 Task: Sort the products in the category "Breakfast Bars" by unit price (low first).
Action: Mouse moved to (917, 310)
Screenshot: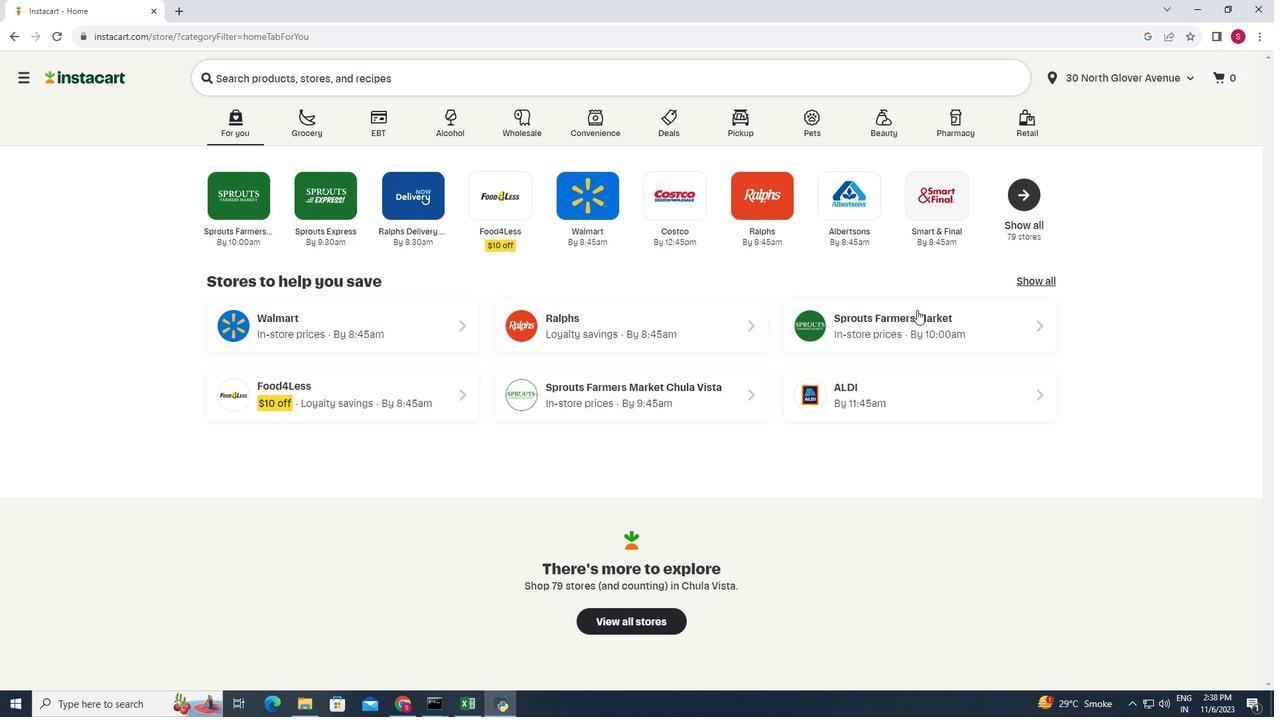 
Action: Mouse pressed left at (917, 310)
Screenshot: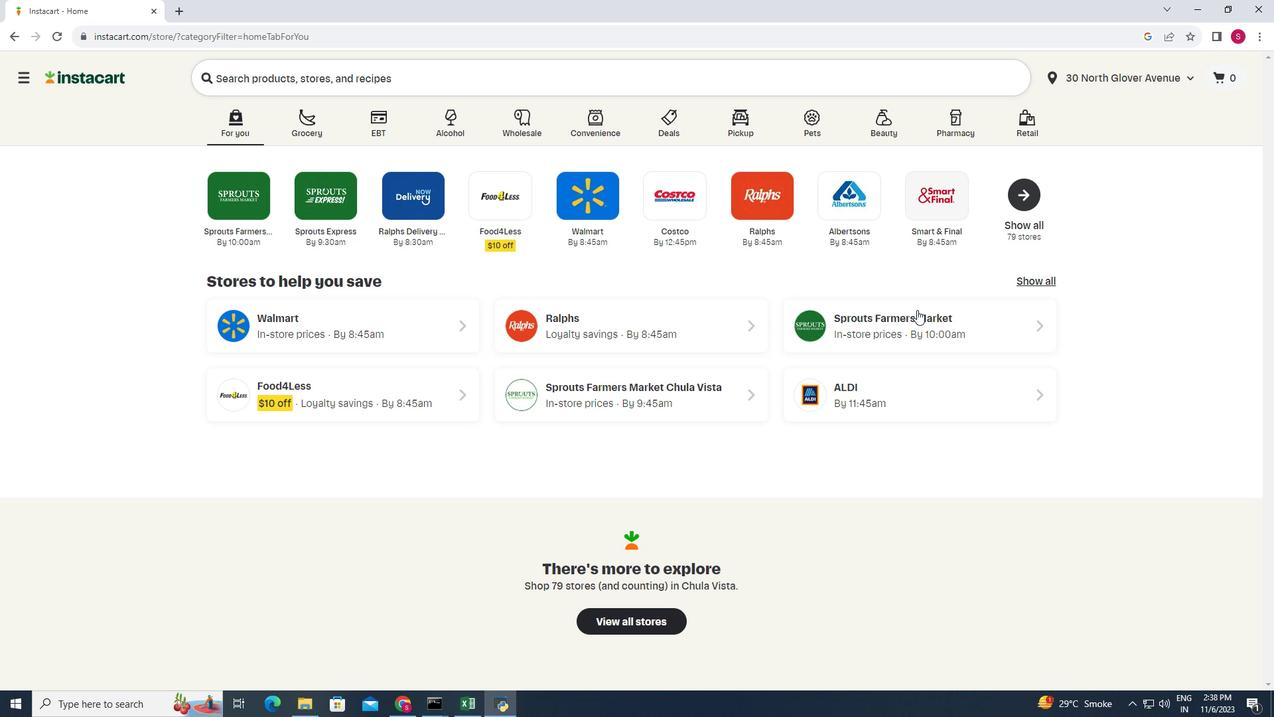 
Action: Mouse moved to (84, 527)
Screenshot: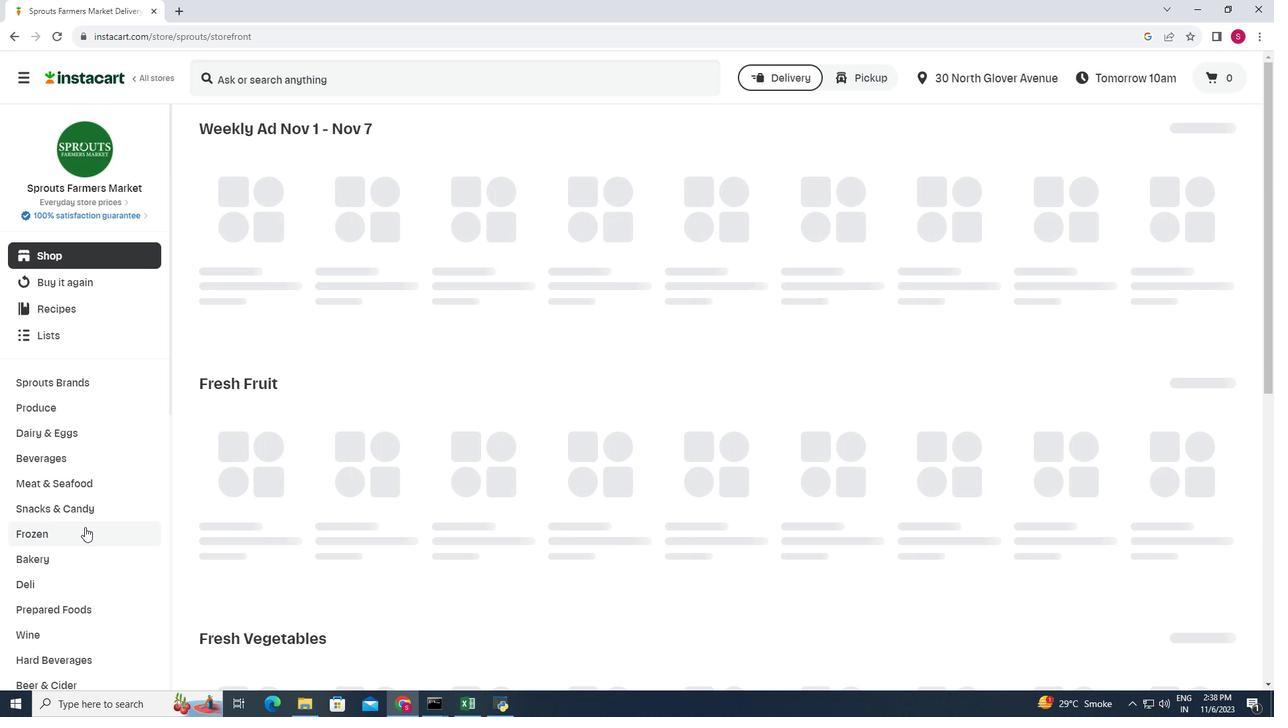 
Action: Mouse scrolled (84, 526) with delta (0, 0)
Screenshot: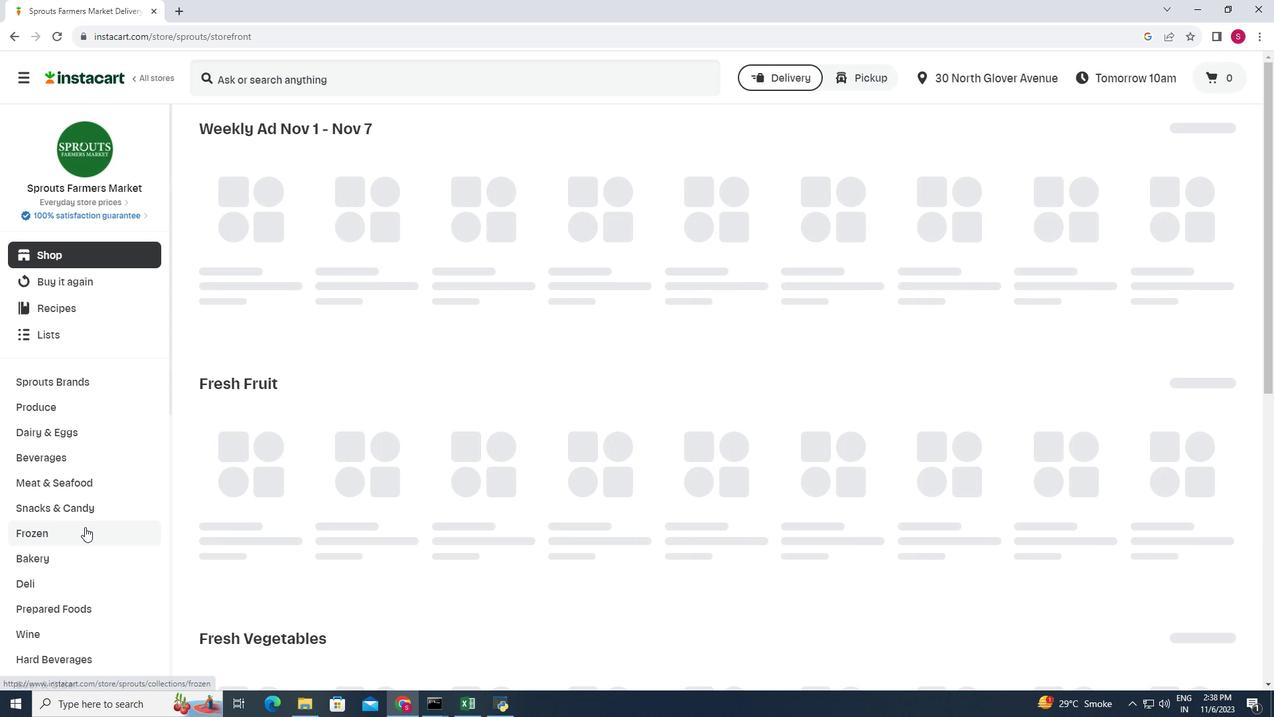 
Action: Mouse scrolled (84, 526) with delta (0, 0)
Screenshot: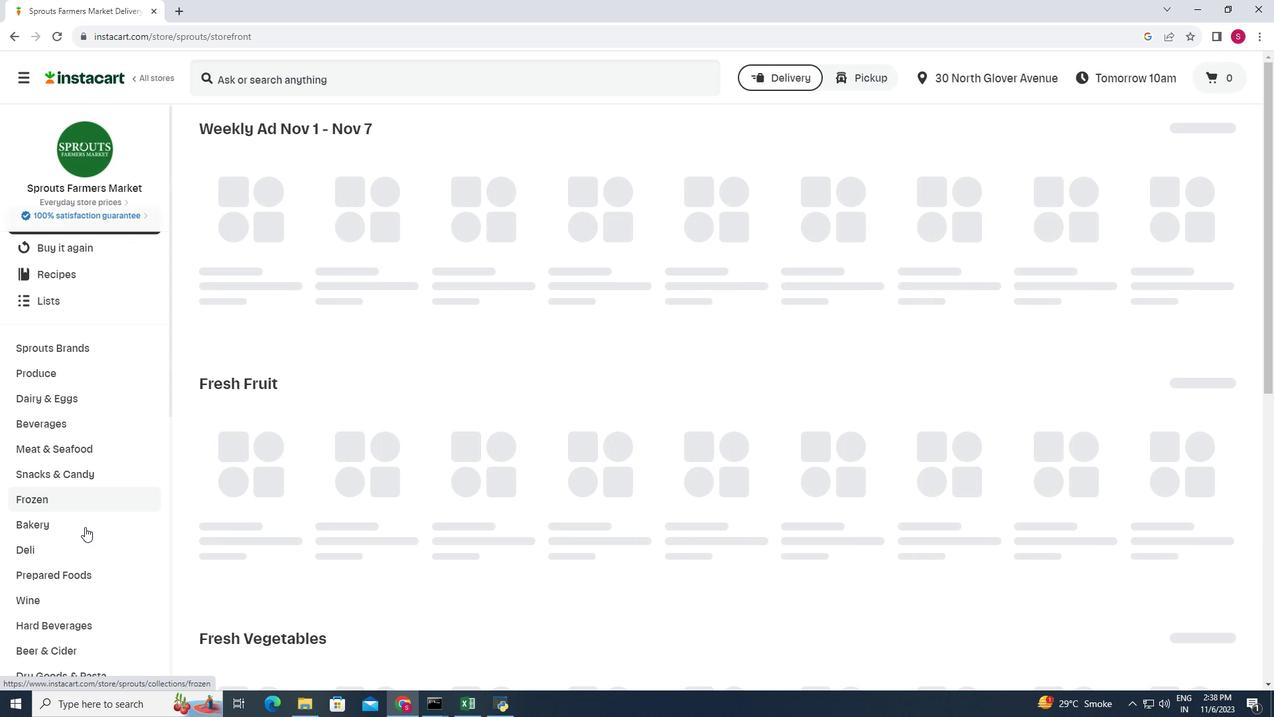 
Action: Mouse moved to (86, 525)
Screenshot: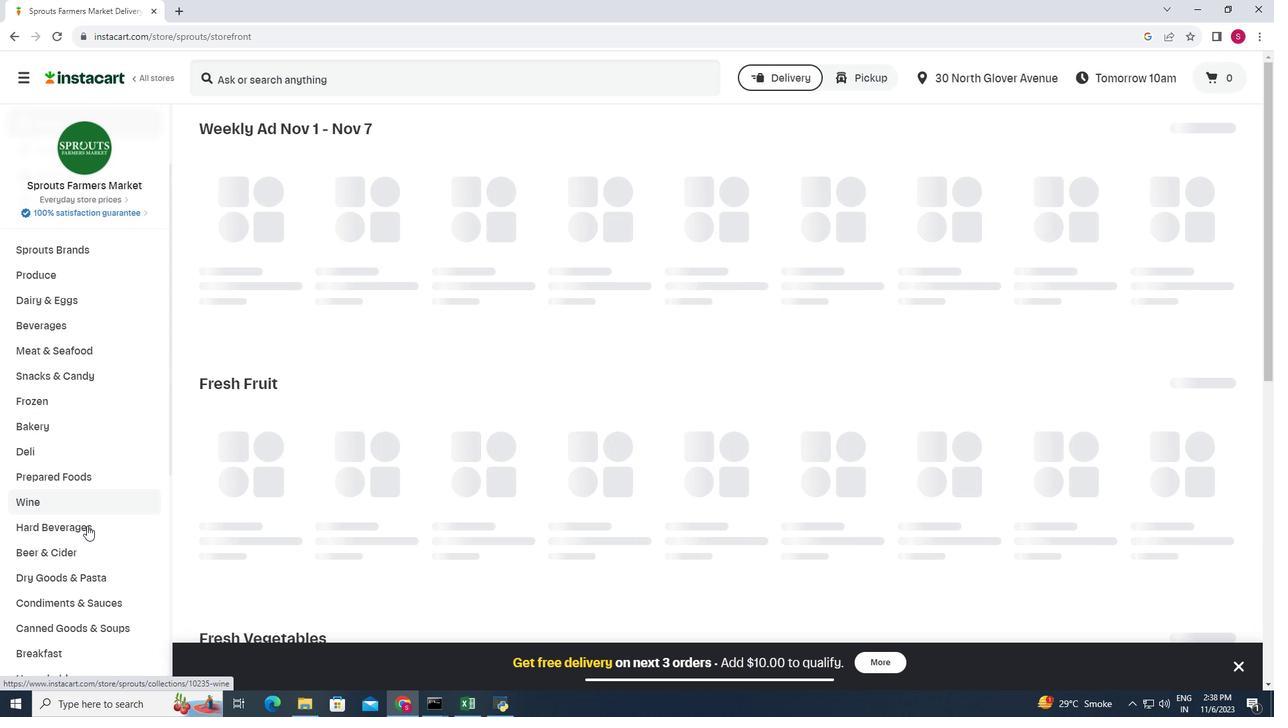 
Action: Mouse scrolled (86, 525) with delta (0, 0)
Screenshot: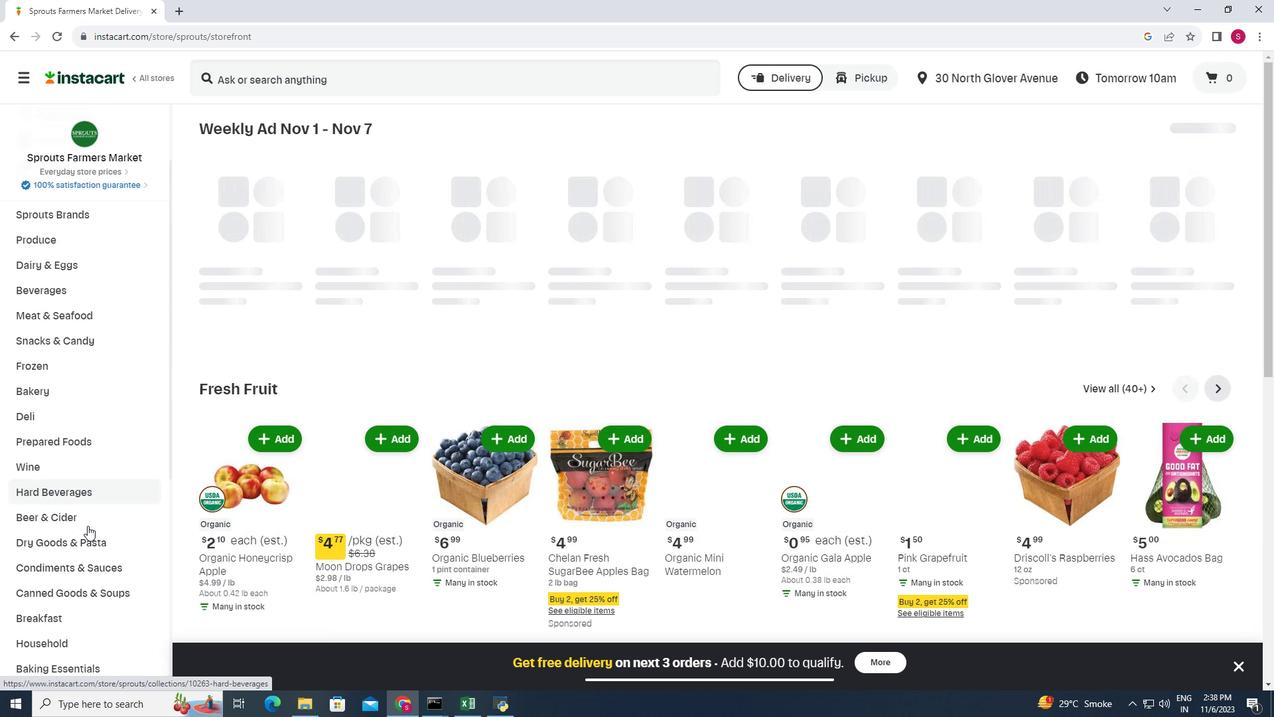 
Action: Mouse moved to (73, 582)
Screenshot: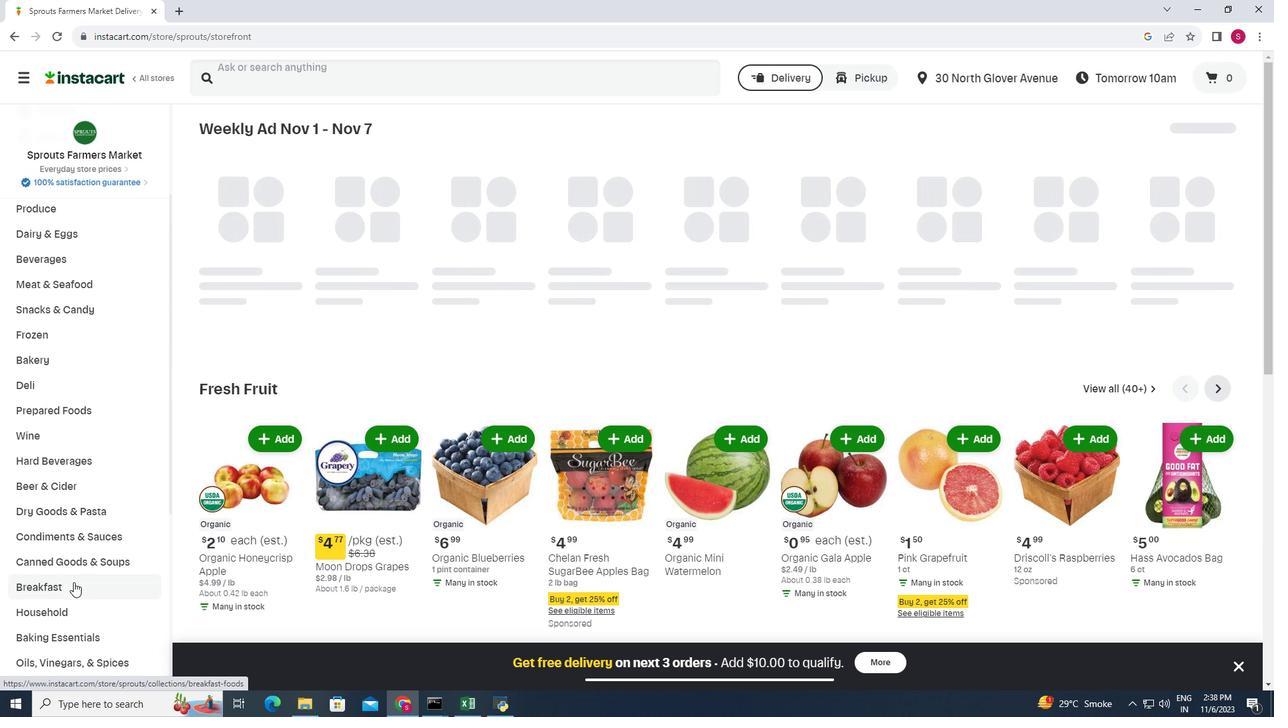 
Action: Mouse pressed left at (73, 582)
Screenshot: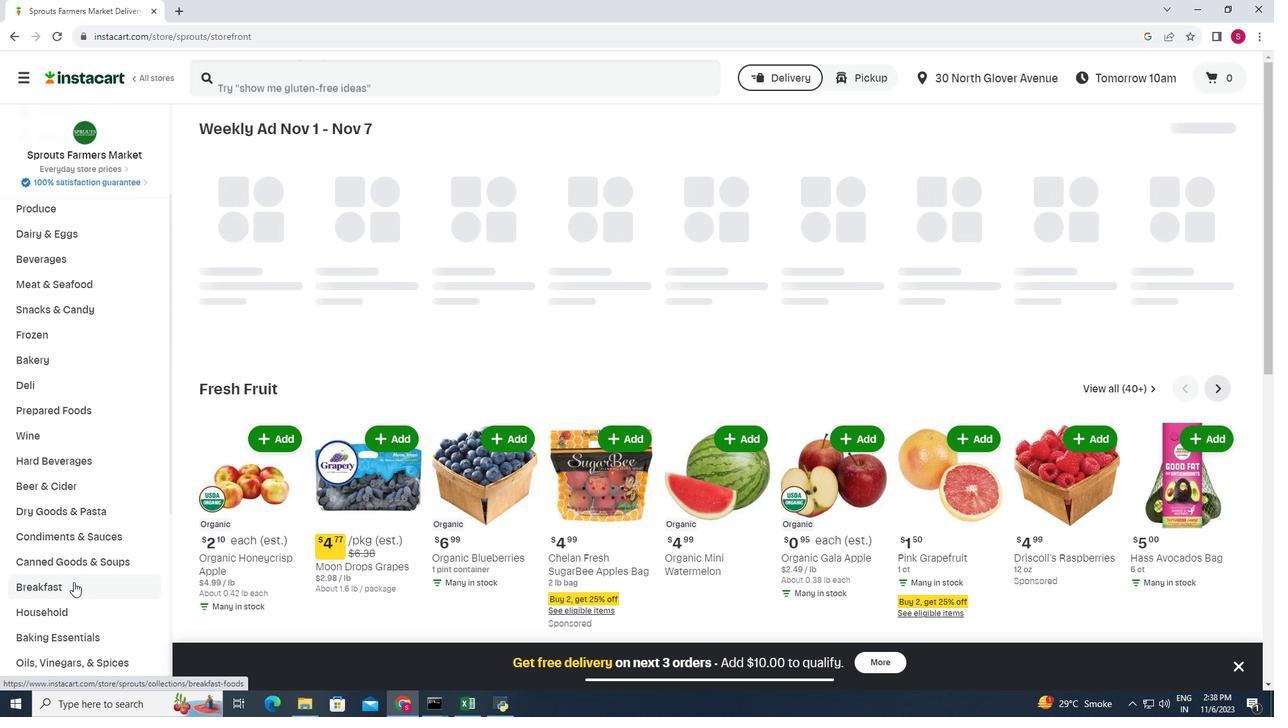 
Action: Mouse moved to (405, 173)
Screenshot: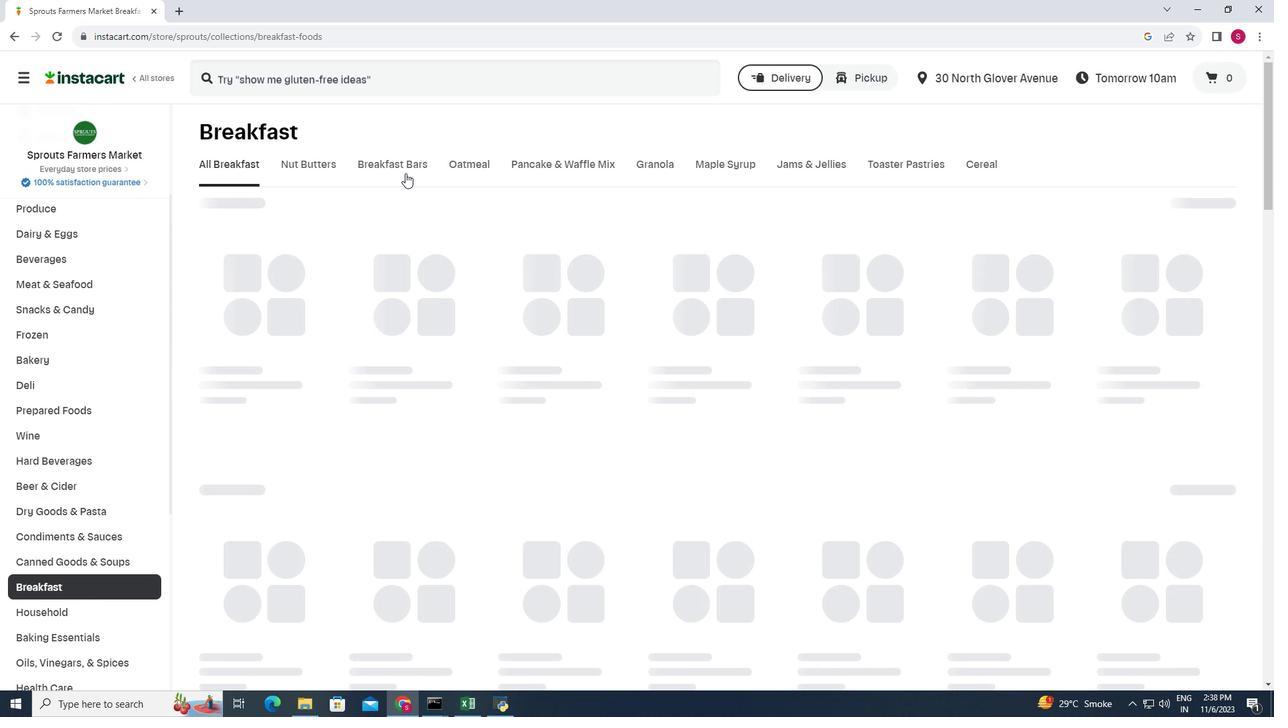 
Action: Mouse pressed left at (405, 173)
Screenshot: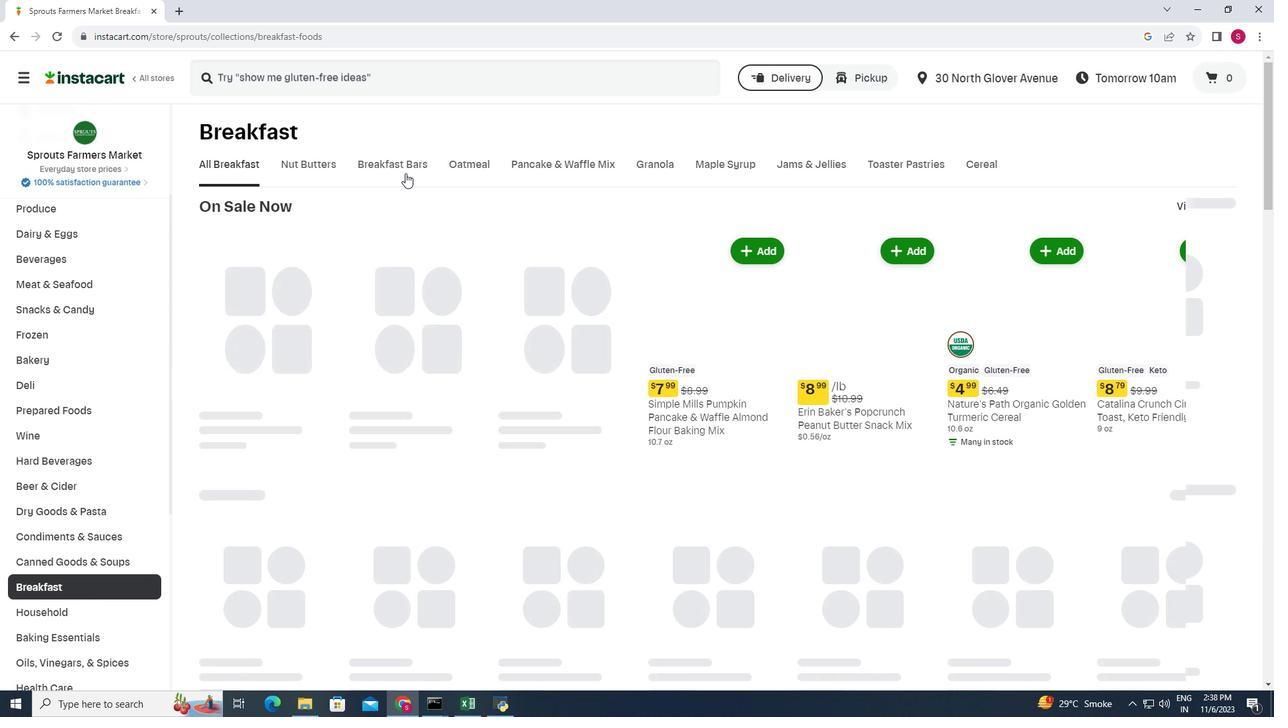
Action: Mouse moved to (1229, 211)
Screenshot: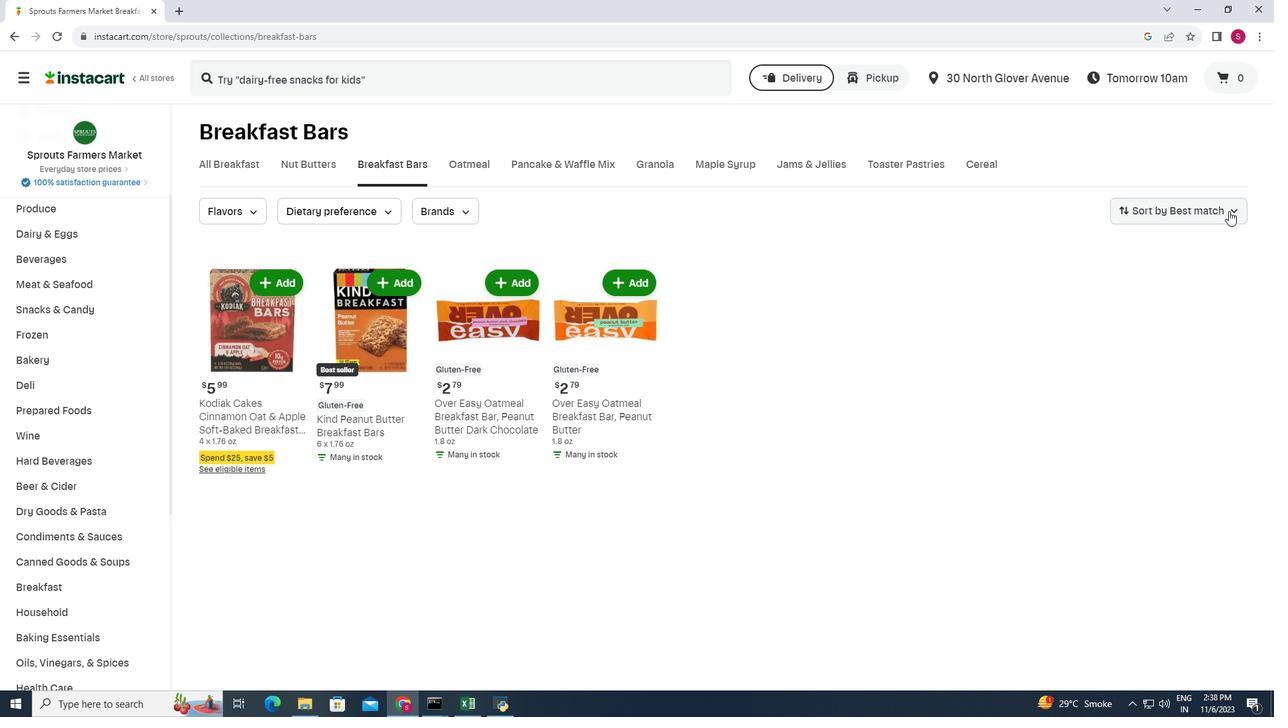 
Action: Mouse pressed left at (1229, 211)
Screenshot: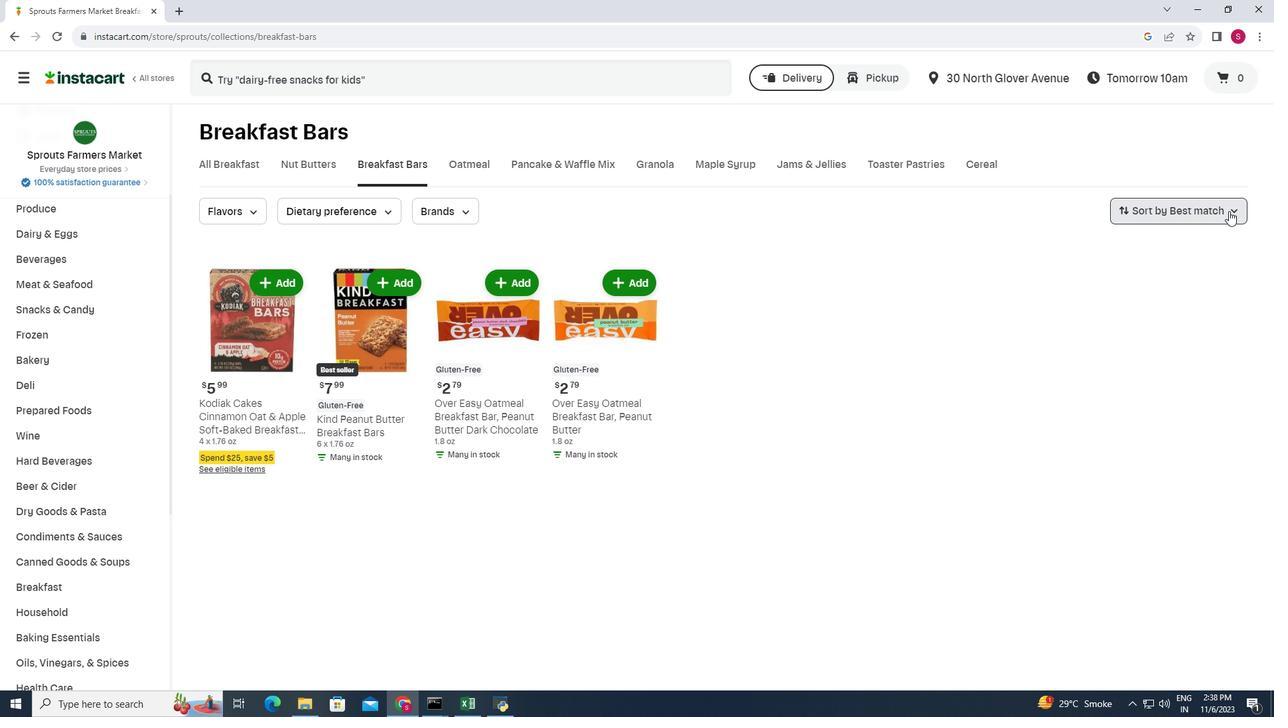 
Action: Mouse moved to (1191, 327)
Screenshot: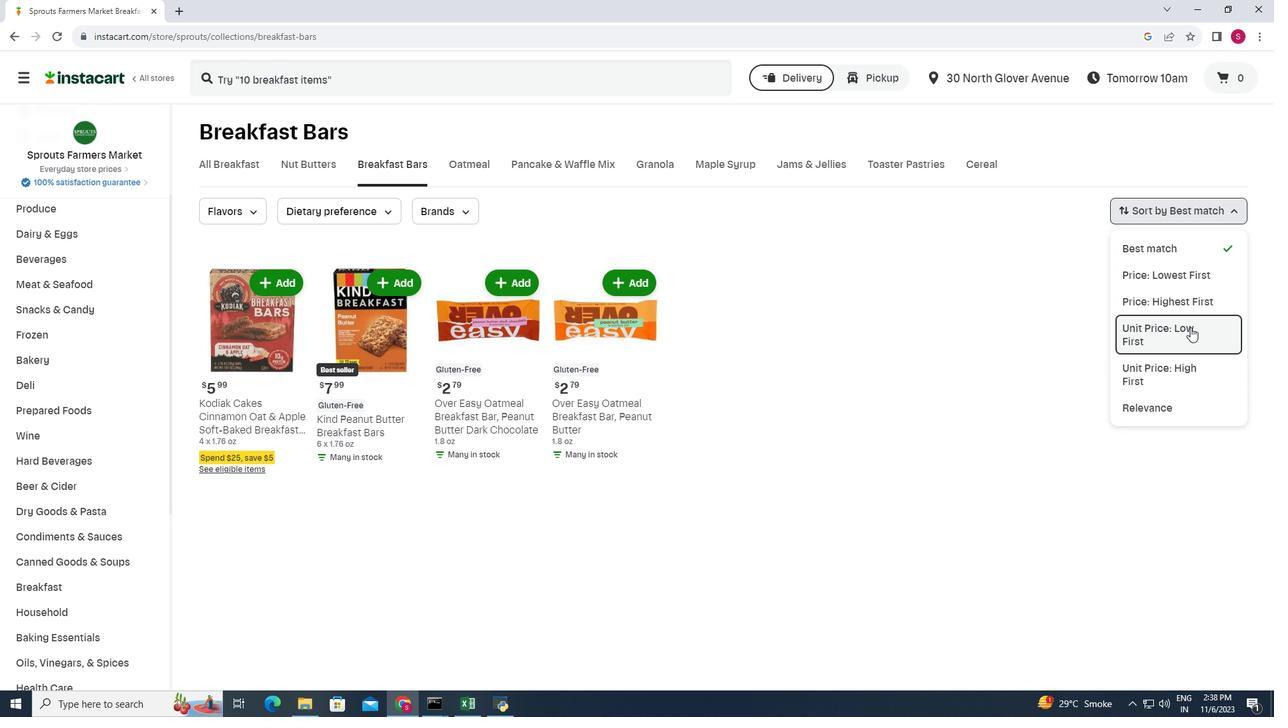 
Action: Mouse pressed left at (1191, 327)
Screenshot: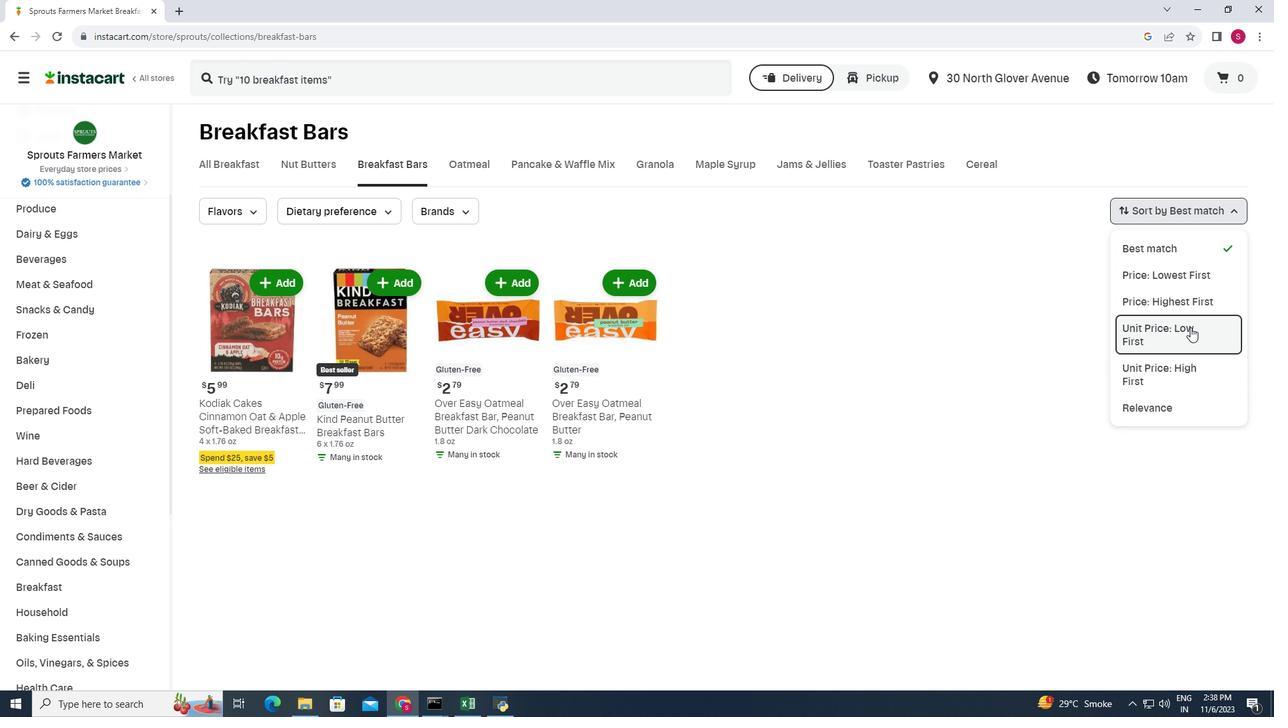
Action: Mouse moved to (718, 255)
Screenshot: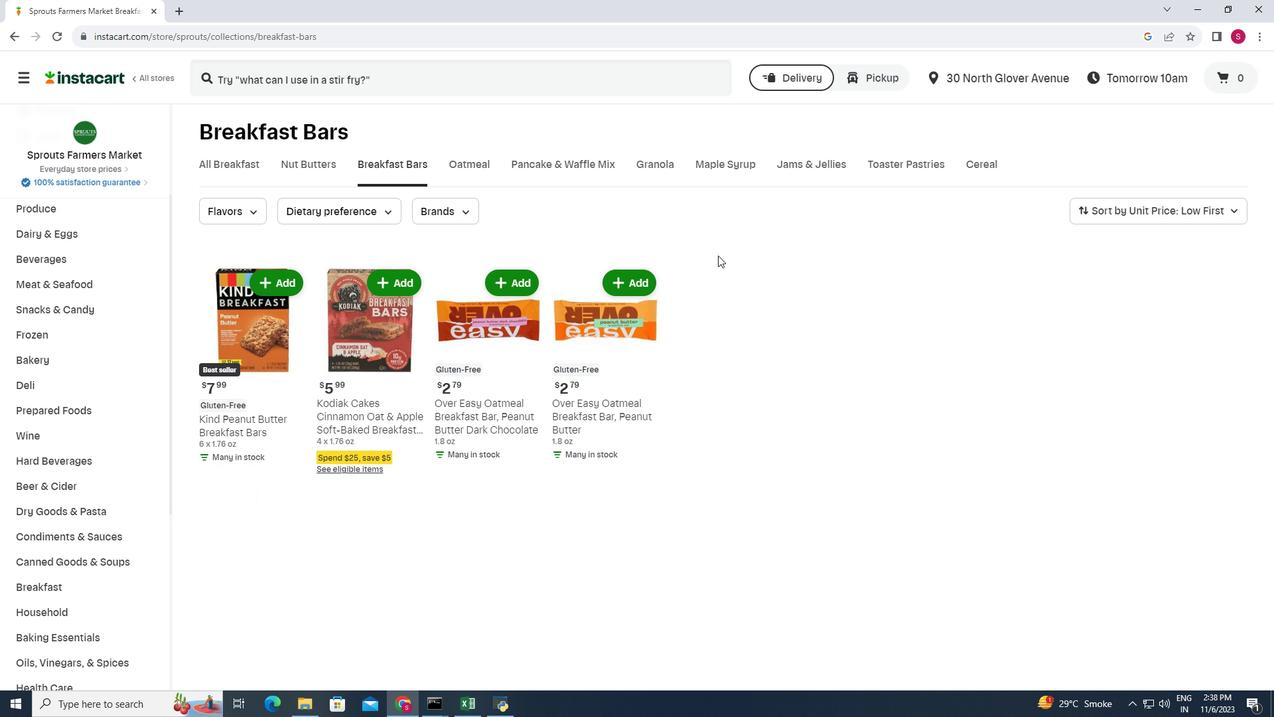 
